 Task: Find and open the email with the subject 'Important Email Etiquette Guidelines' in your inbox.
Action: Mouse moved to (303, 33)
Screenshot: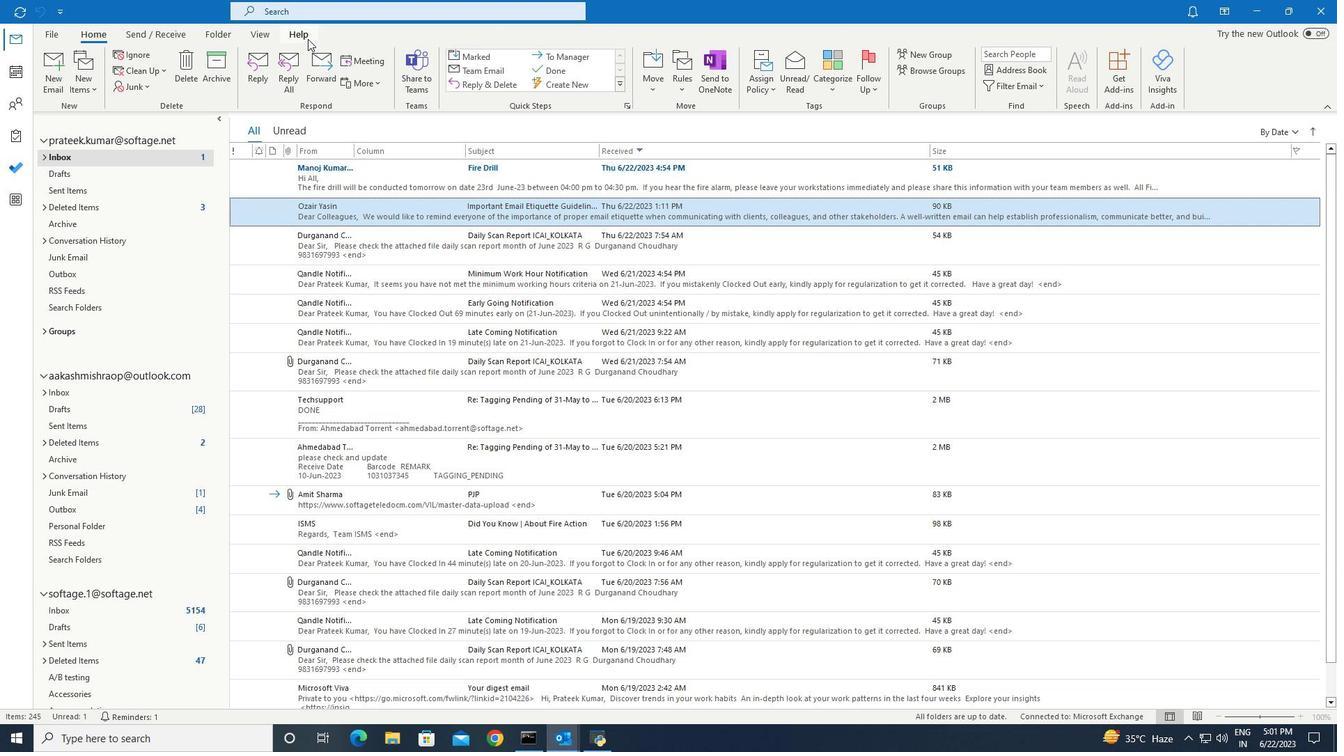 
Action: Mouse pressed left at (303, 33)
Screenshot: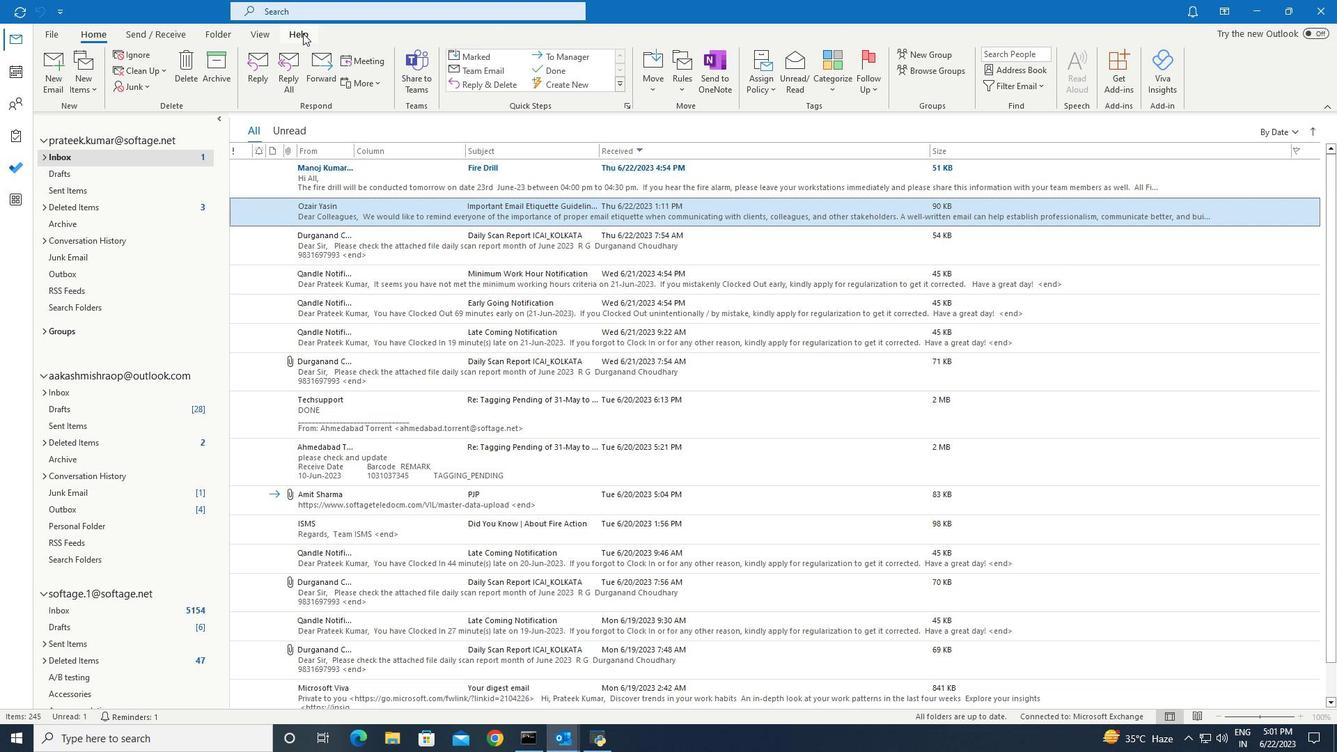 
Action: Mouse moved to (177, 66)
Screenshot: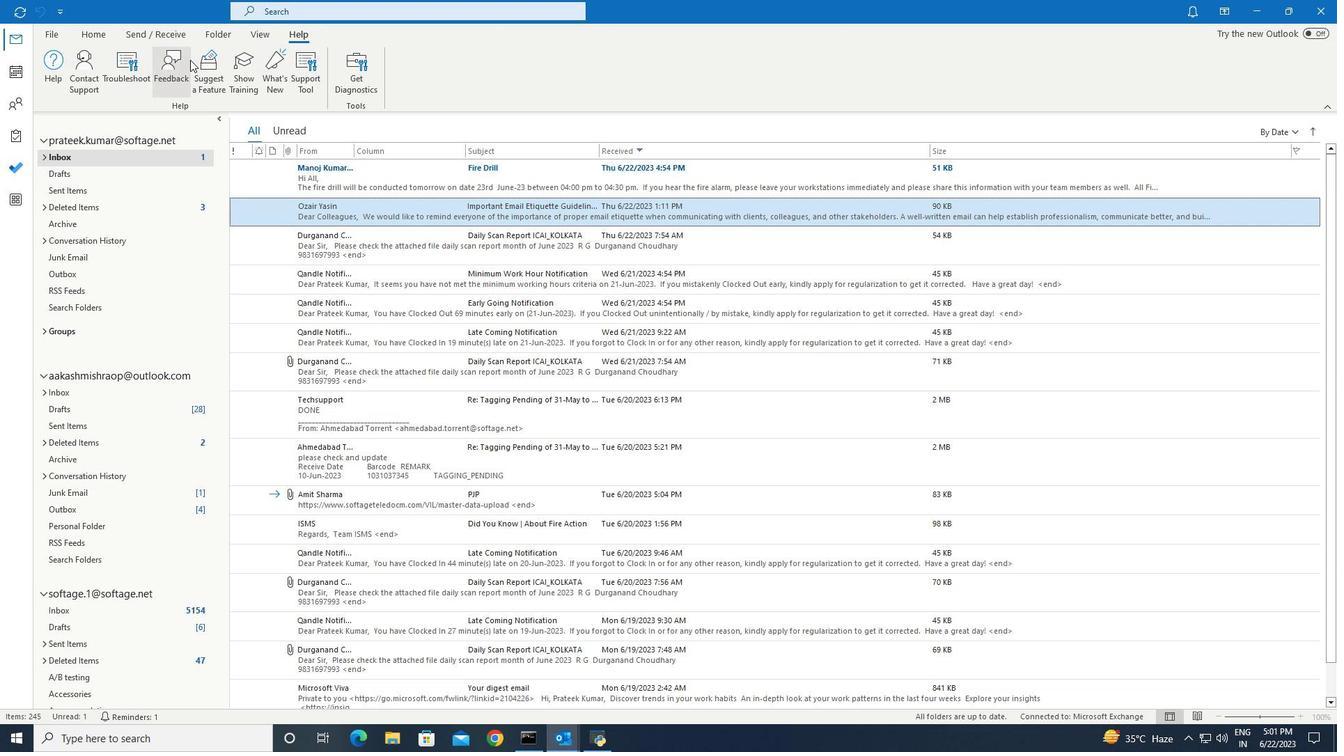 
Action: Mouse pressed left at (177, 66)
Screenshot: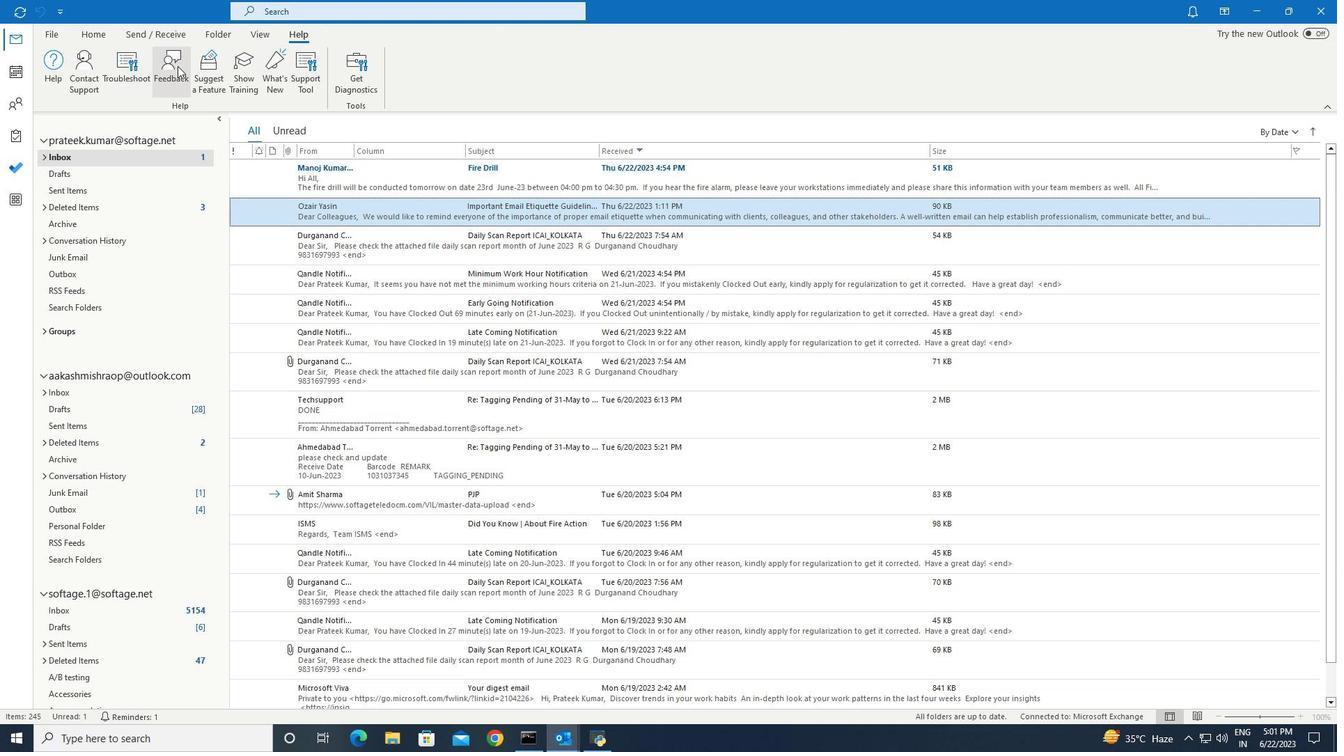 
Action: Mouse moved to (1021, 392)
Screenshot: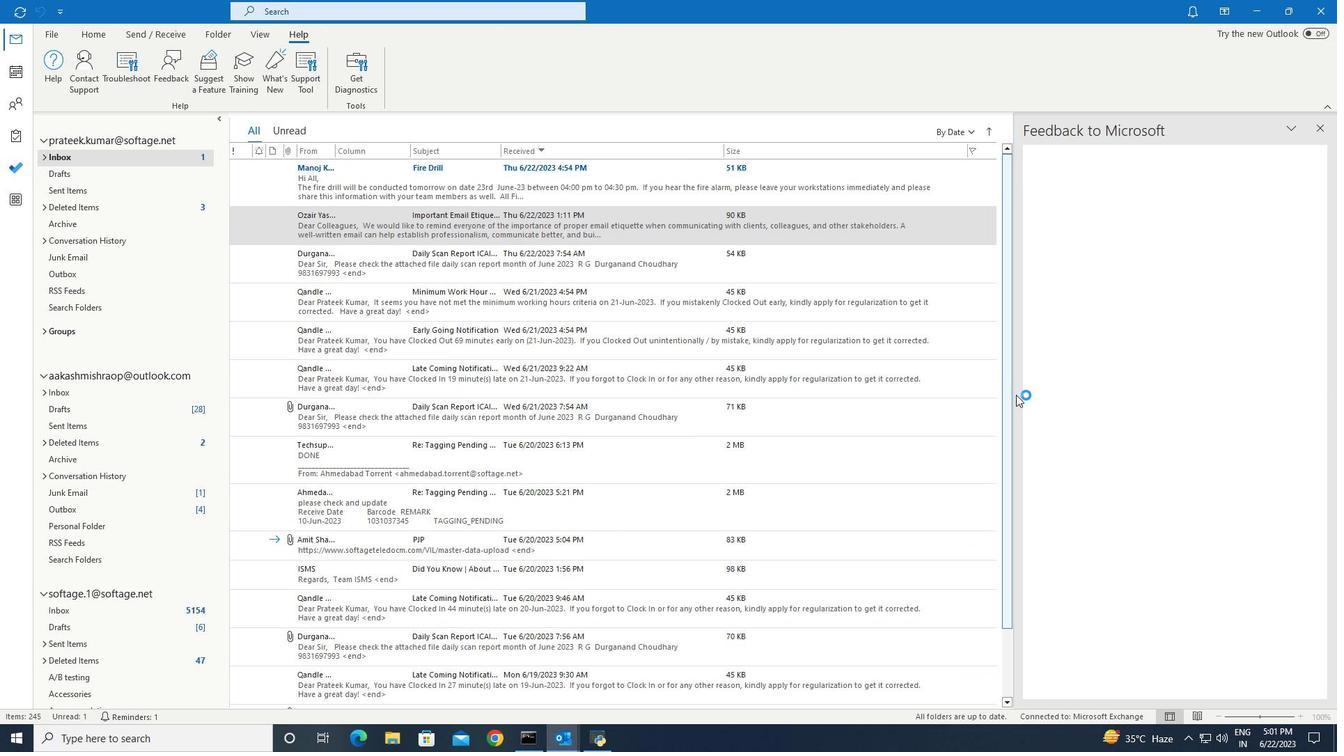 
